 Task: Toggle the allow chords option in the integrated.
Action: Mouse moved to (16, 492)
Screenshot: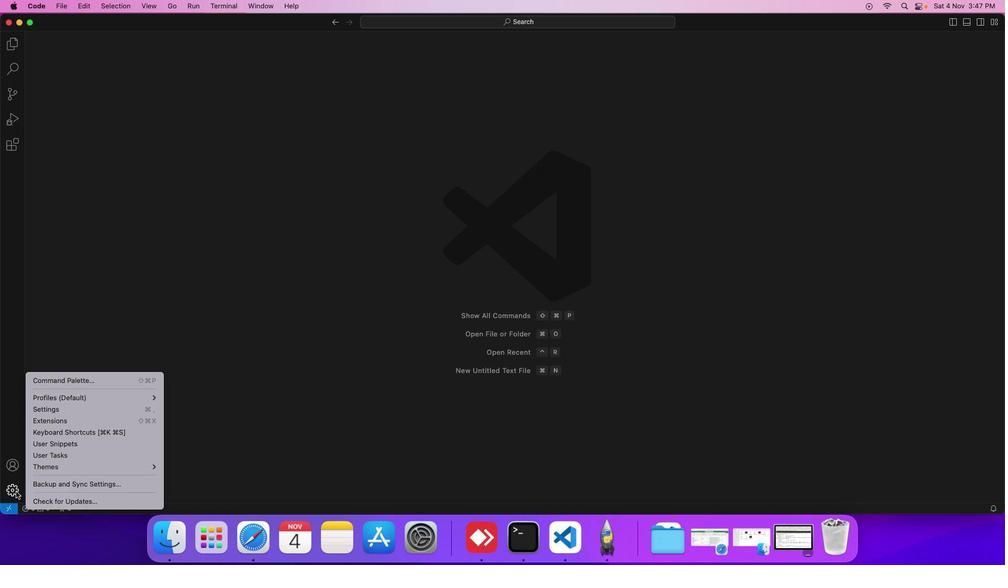 
Action: Mouse pressed left at (16, 492)
Screenshot: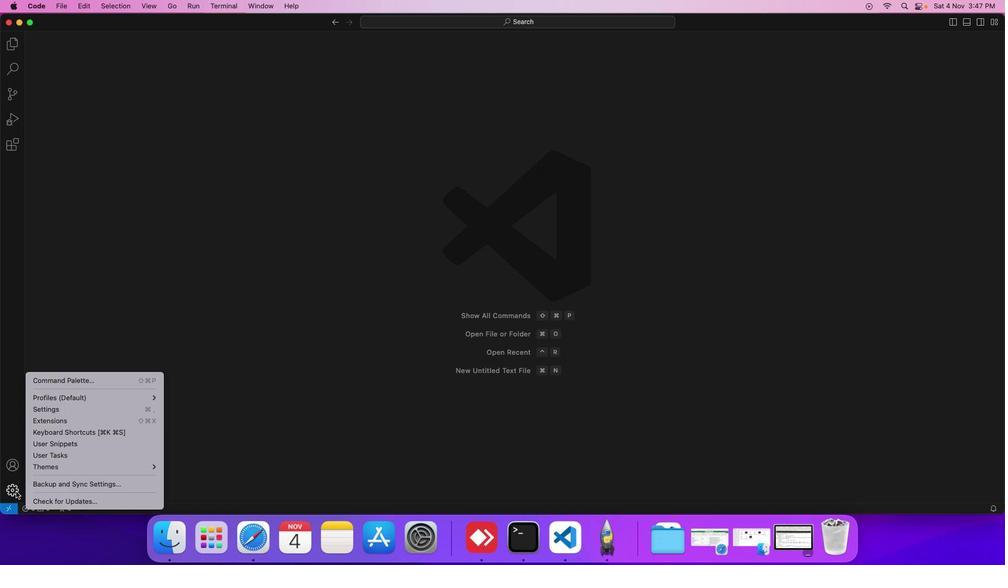 
Action: Mouse moved to (73, 412)
Screenshot: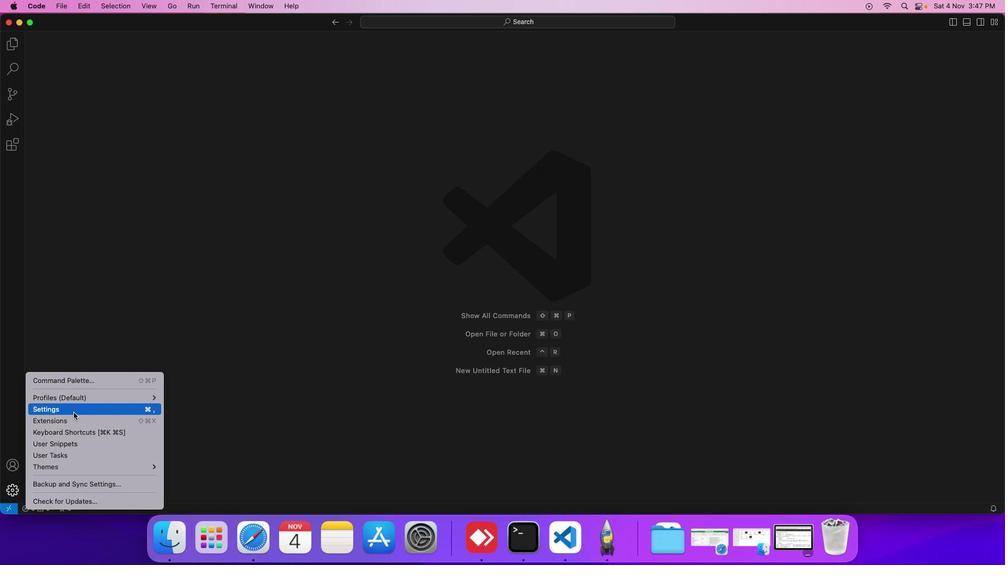 
Action: Mouse pressed left at (73, 412)
Screenshot: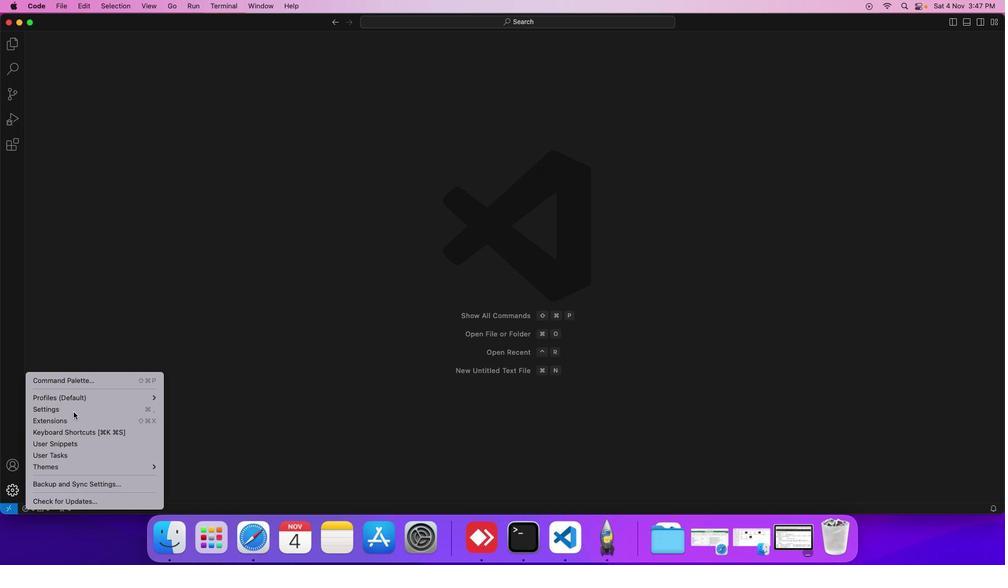 
Action: Mouse moved to (257, 152)
Screenshot: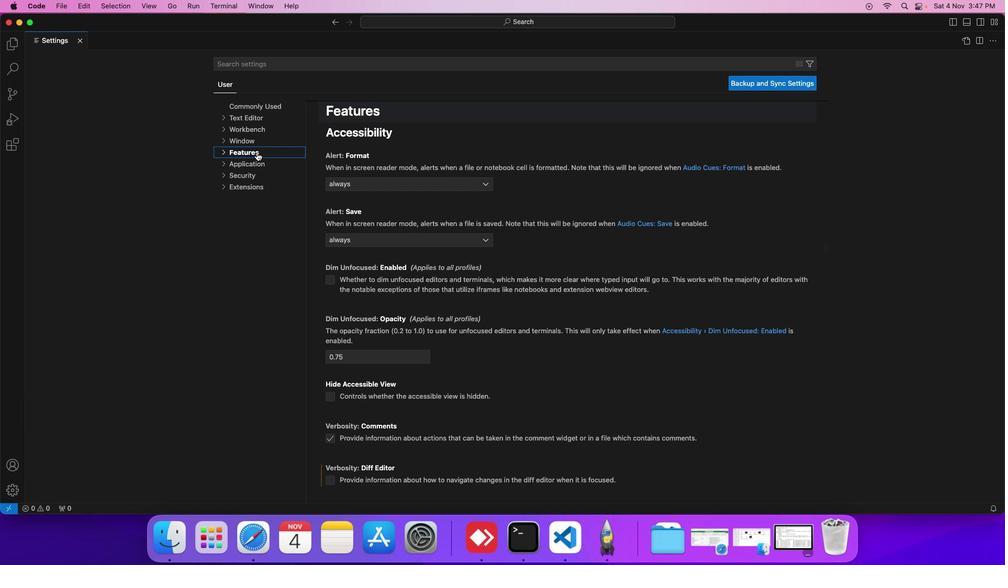 
Action: Mouse pressed left at (257, 152)
Screenshot: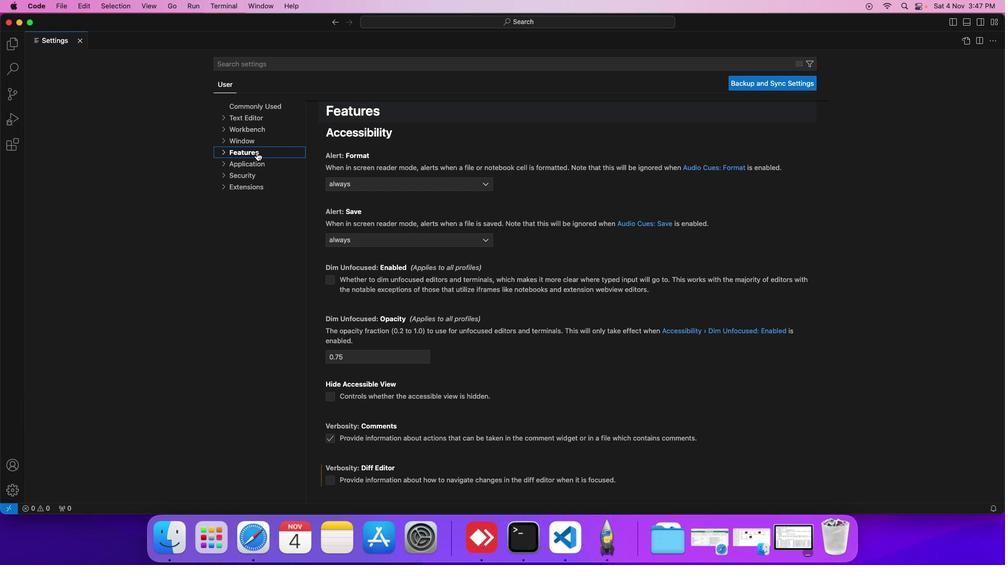 
Action: Mouse moved to (261, 241)
Screenshot: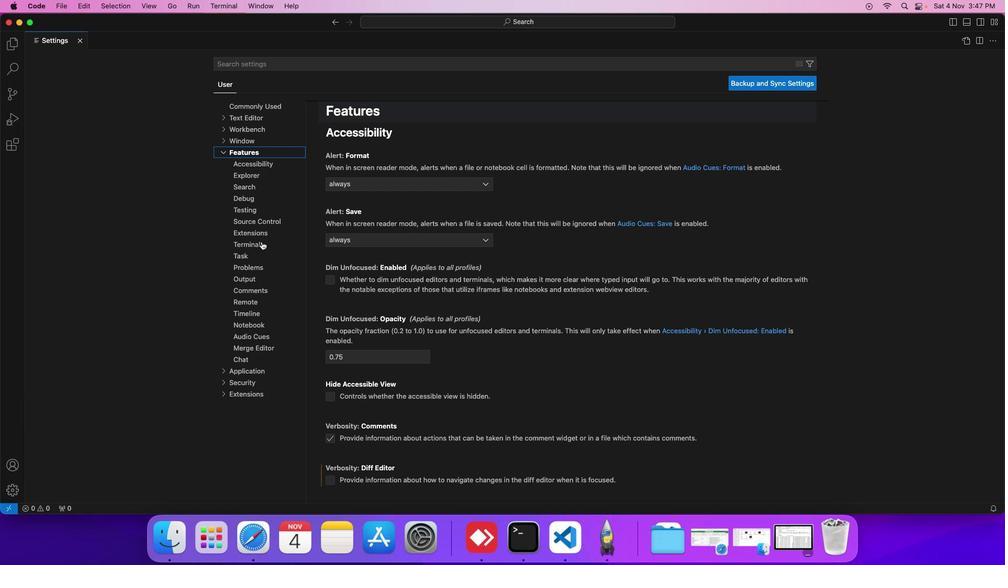 
Action: Mouse pressed left at (261, 241)
Screenshot: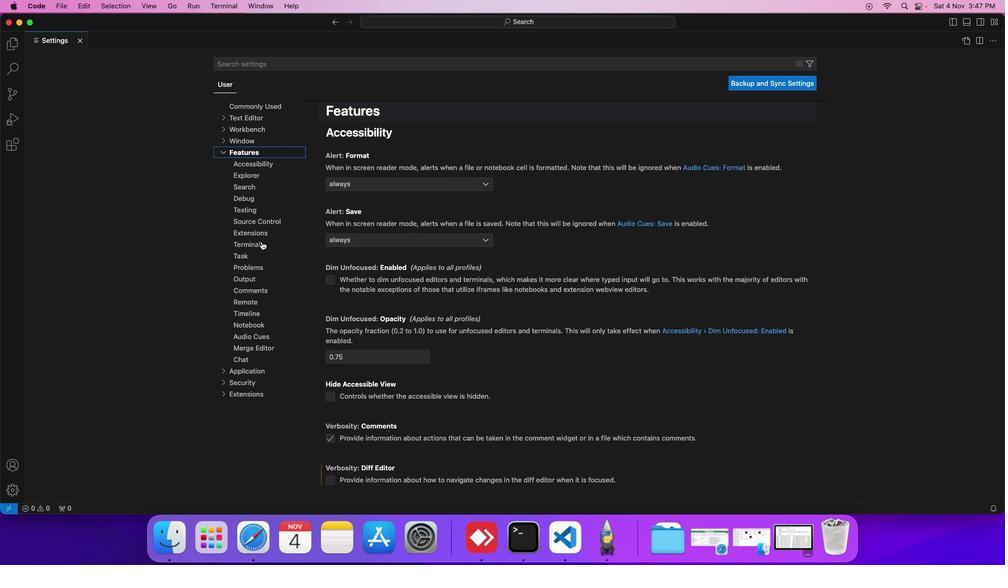 
Action: Mouse moved to (334, 412)
Screenshot: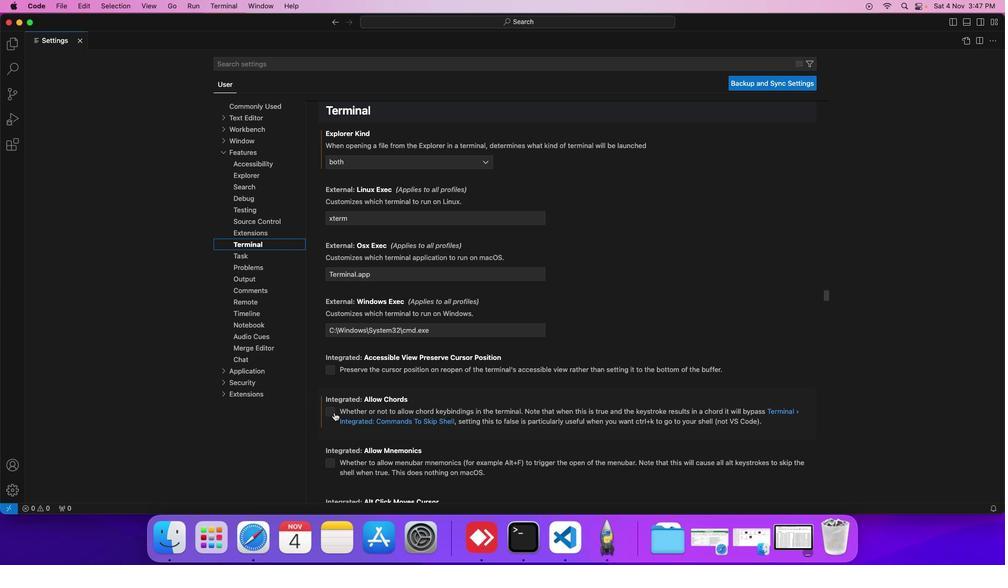 
Action: Mouse pressed left at (334, 412)
Screenshot: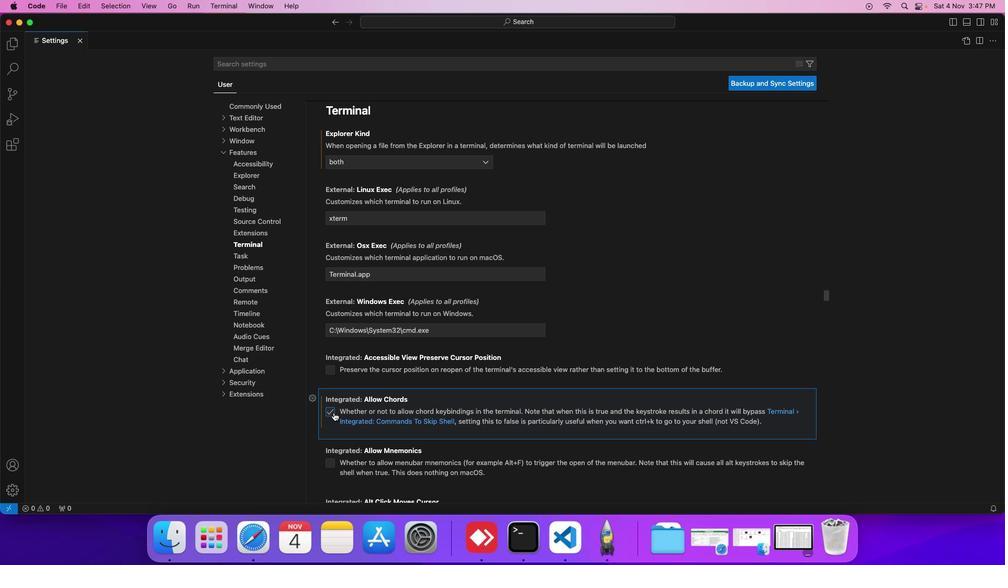 
Action: Mouse moved to (332, 409)
Screenshot: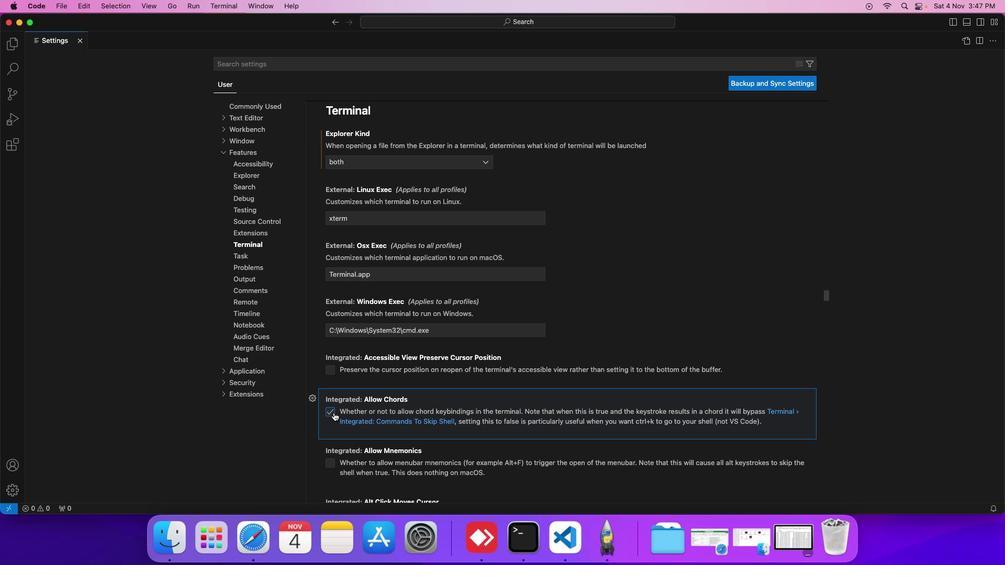 
